 Task: Filter the branches that are yours in the repository "Javascript".
Action: Mouse moved to (920, 74)
Screenshot: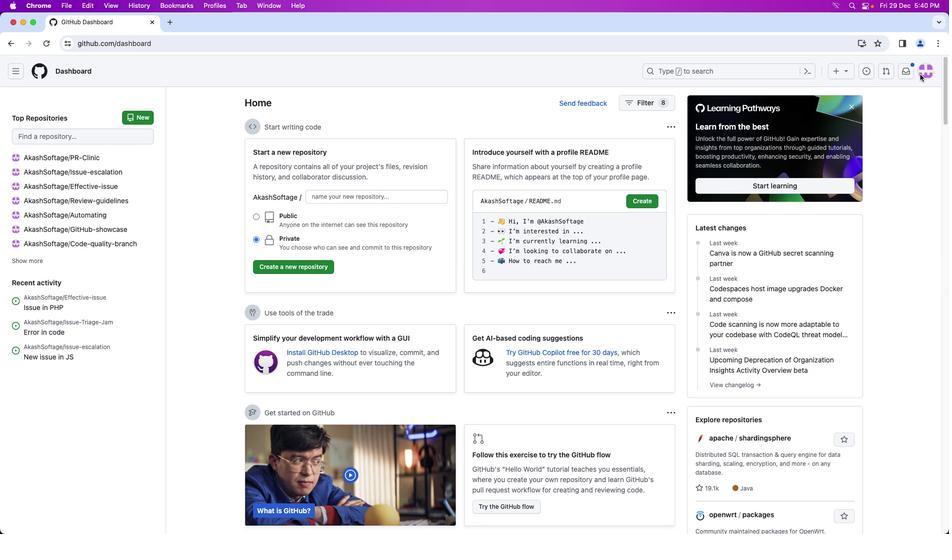 
Action: Mouse pressed left at (920, 74)
Screenshot: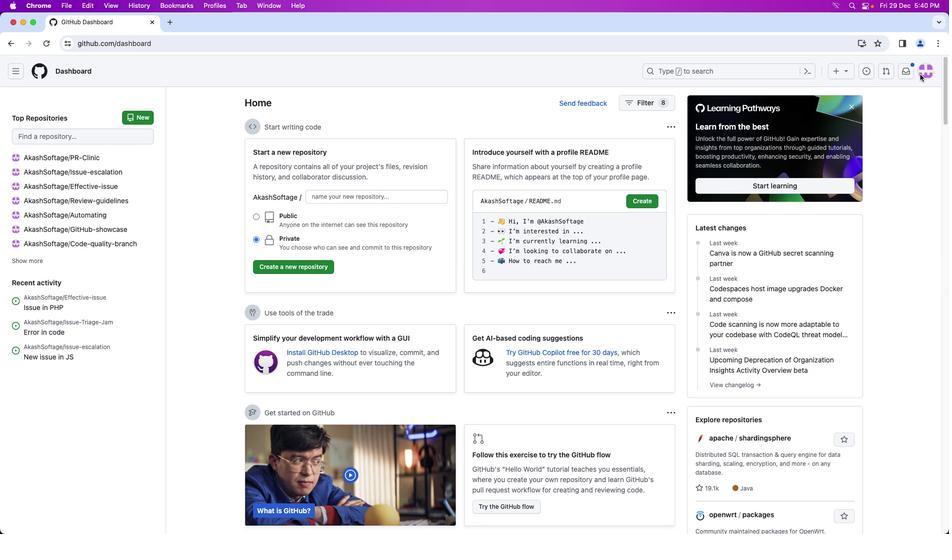 
Action: Mouse pressed left at (920, 74)
Screenshot: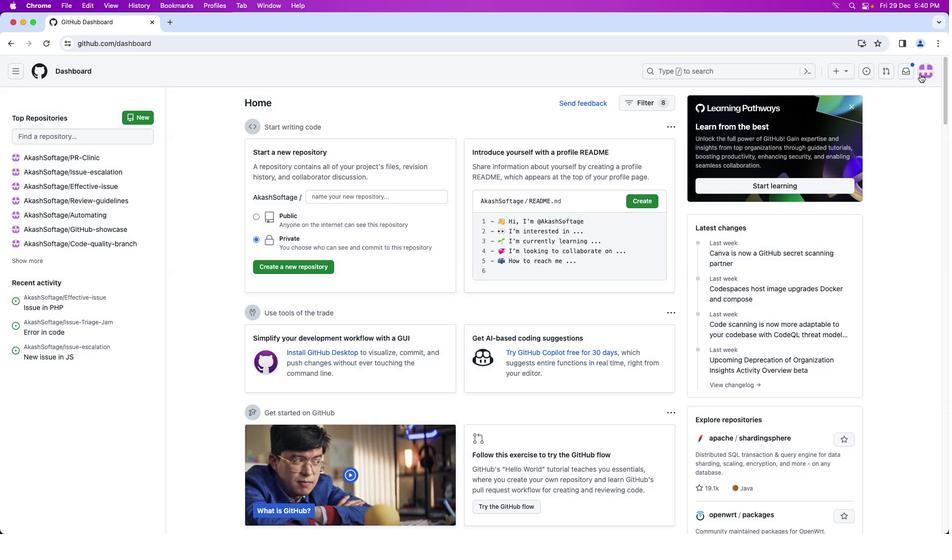 
Action: Mouse moved to (922, 74)
Screenshot: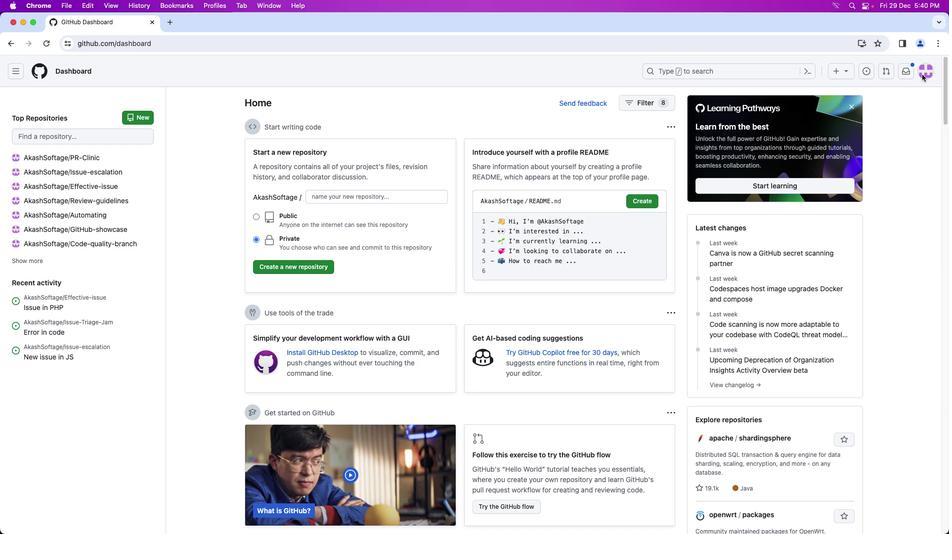 
Action: Mouse pressed left at (922, 74)
Screenshot: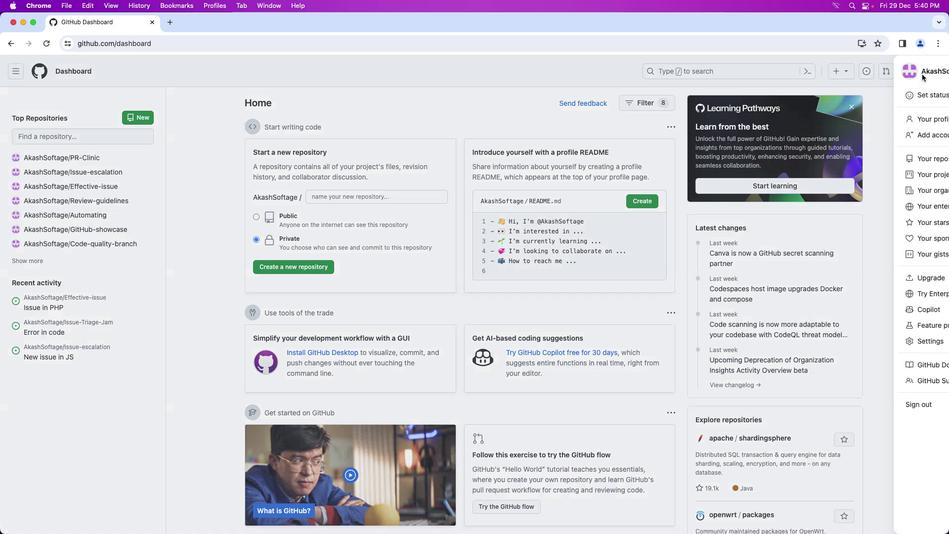 
Action: Mouse moved to (867, 151)
Screenshot: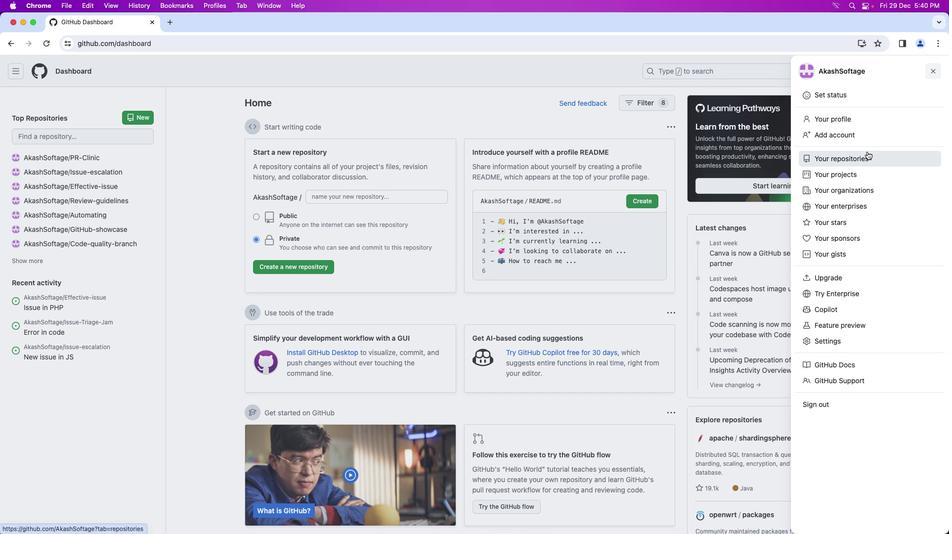 
Action: Mouse pressed left at (867, 151)
Screenshot: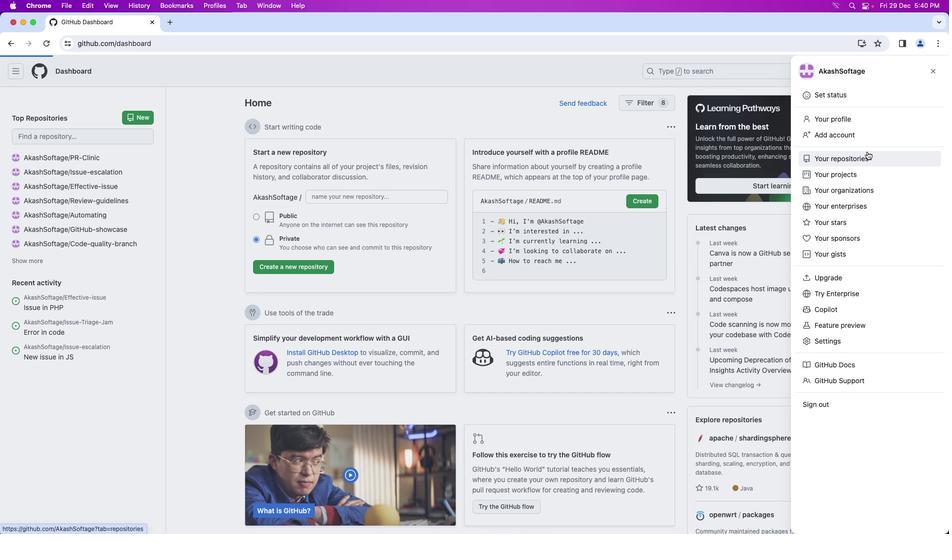 
Action: Mouse moved to (342, 164)
Screenshot: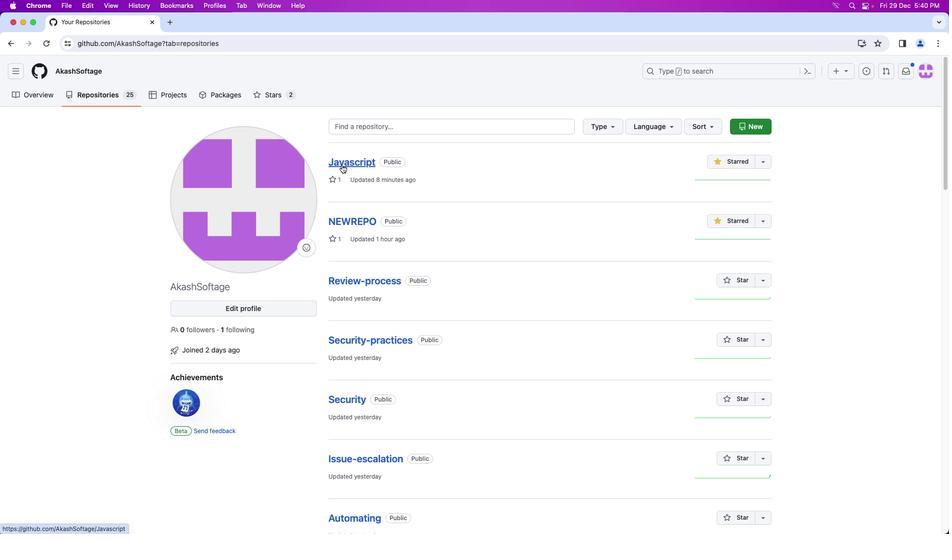 
Action: Mouse pressed left at (342, 164)
Screenshot: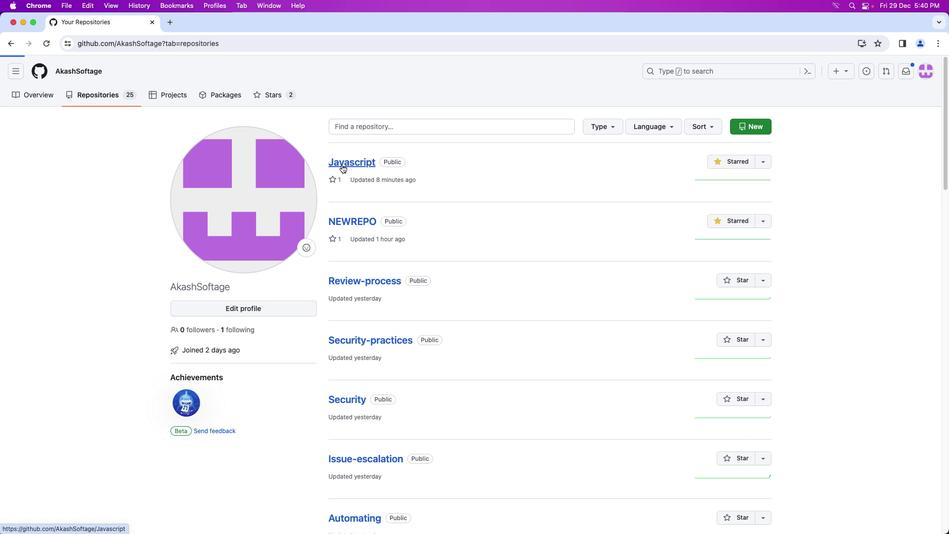 
Action: Mouse moved to (32, 99)
Screenshot: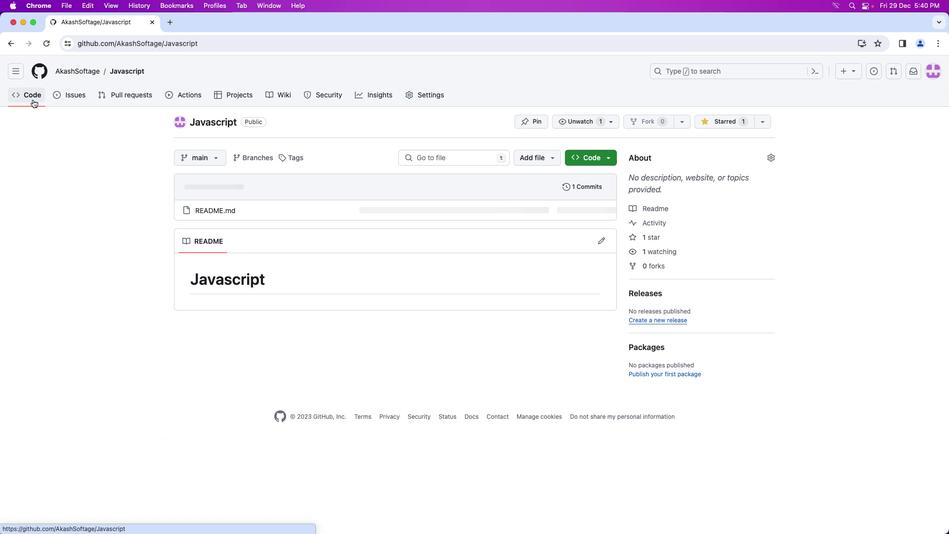 
Action: Mouse pressed left at (32, 99)
Screenshot: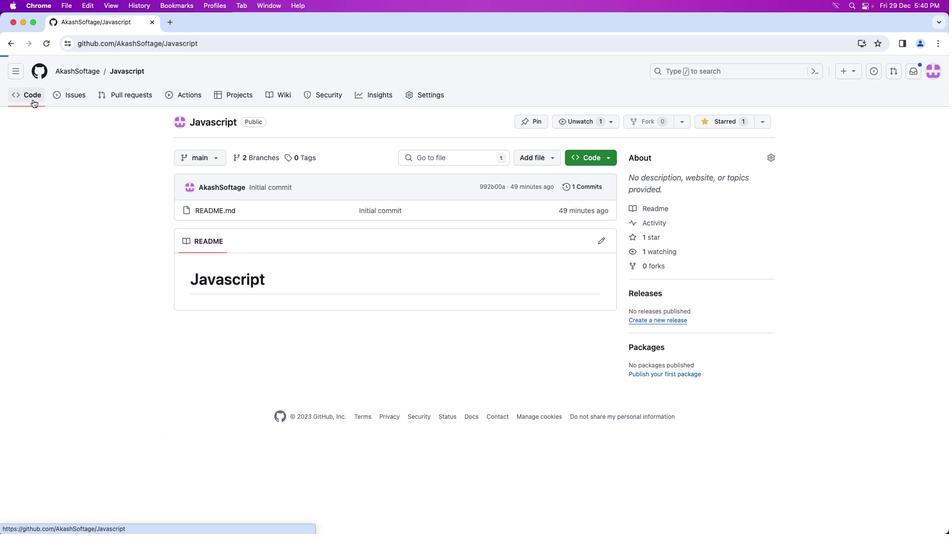 
Action: Mouse moved to (217, 158)
Screenshot: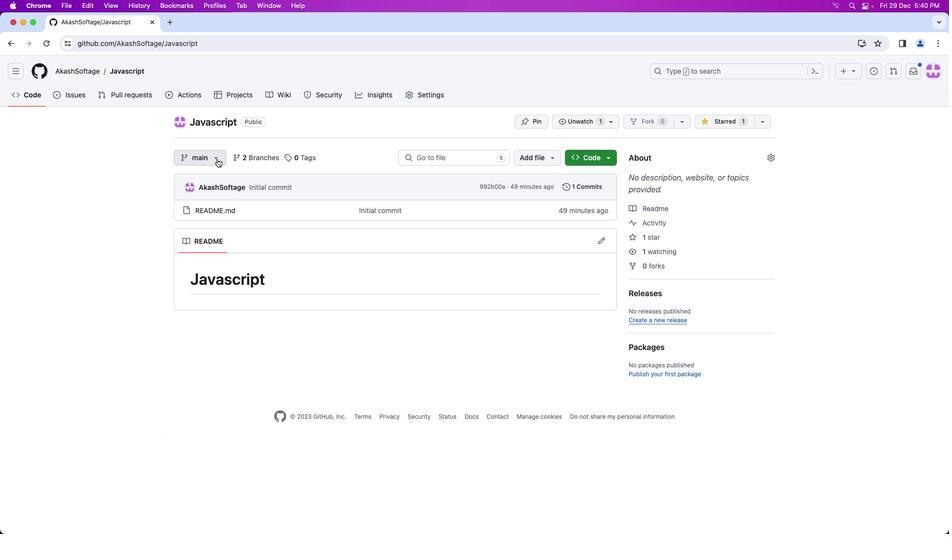 
Action: Mouse pressed left at (217, 158)
Screenshot: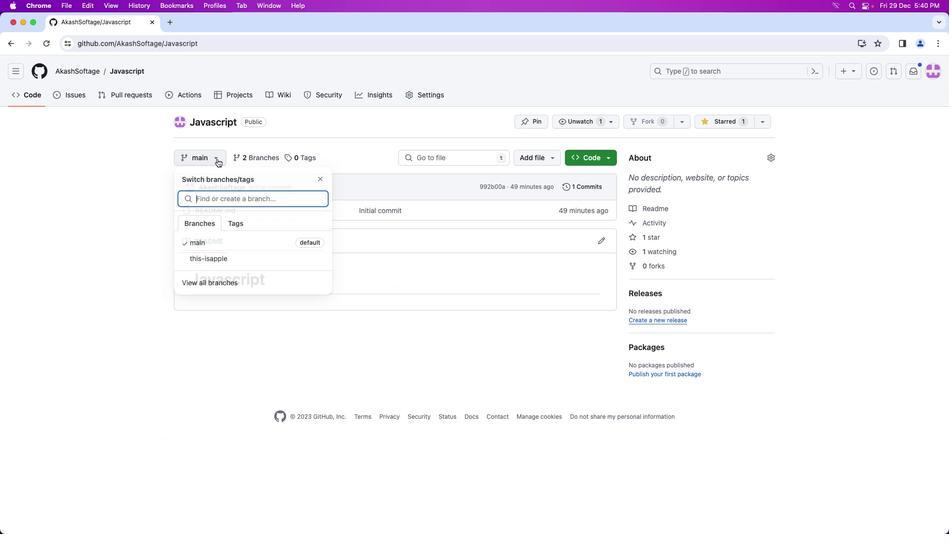 
Action: Mouse moved to (226, 285)
Screenshot: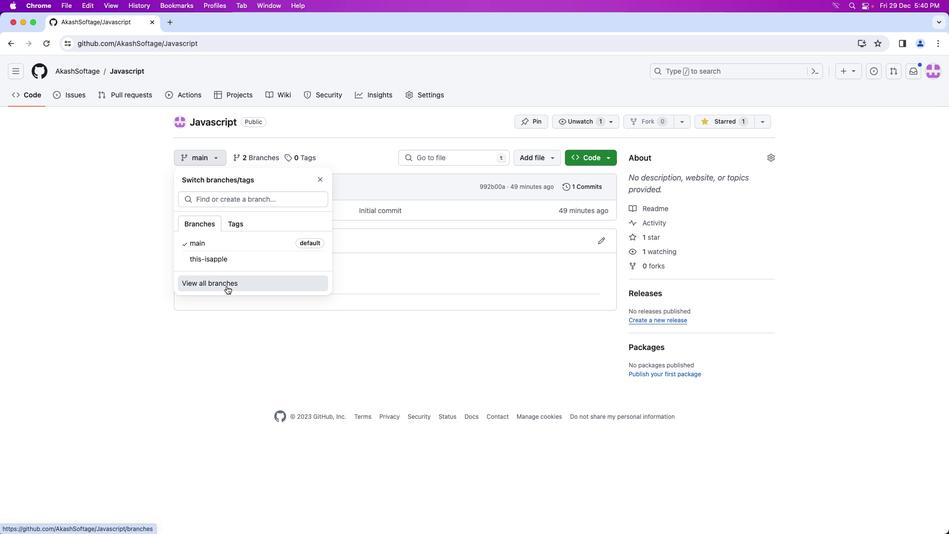 
Action: Mouse pressed left at (226, 285)
Screenshot: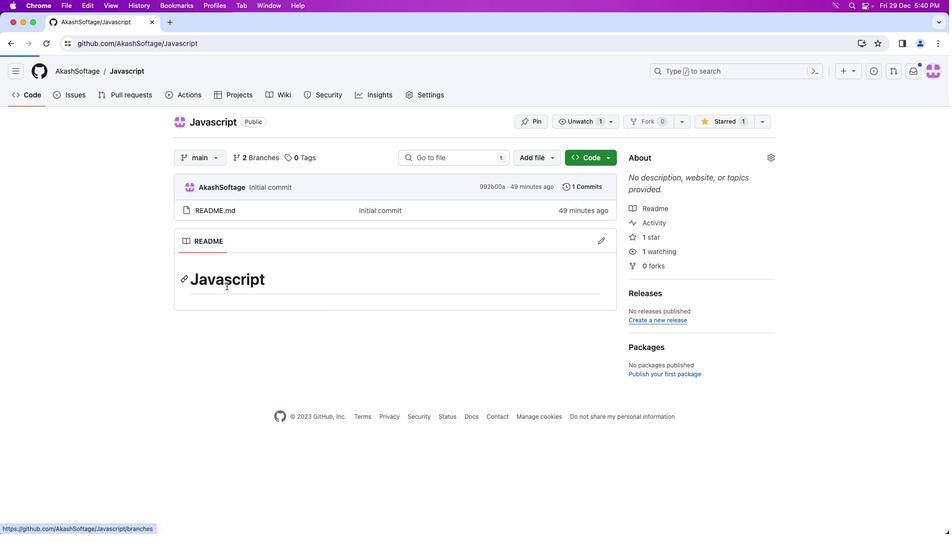 
Action: Mouse moved to (208, 157)
Screenshot: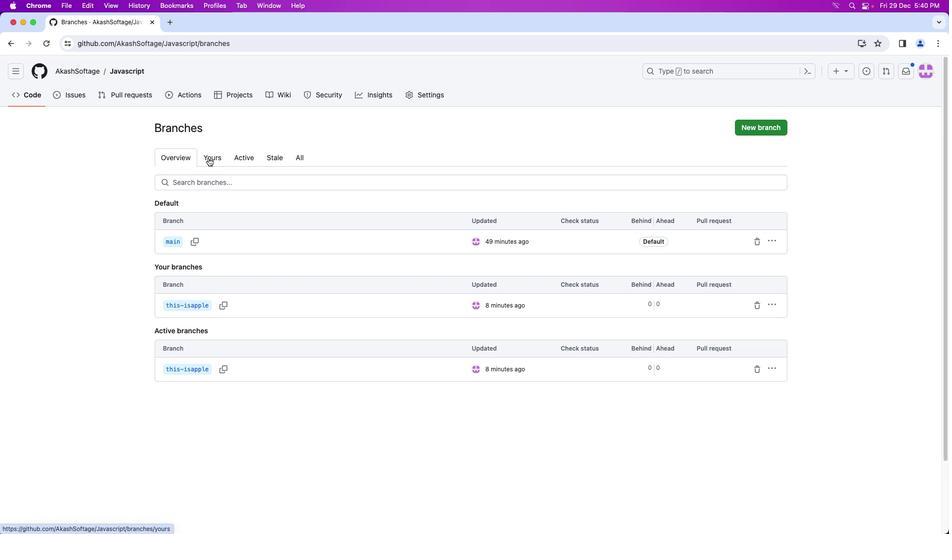 
Action: Mouse pressed left at (208, 157)
Screenshot: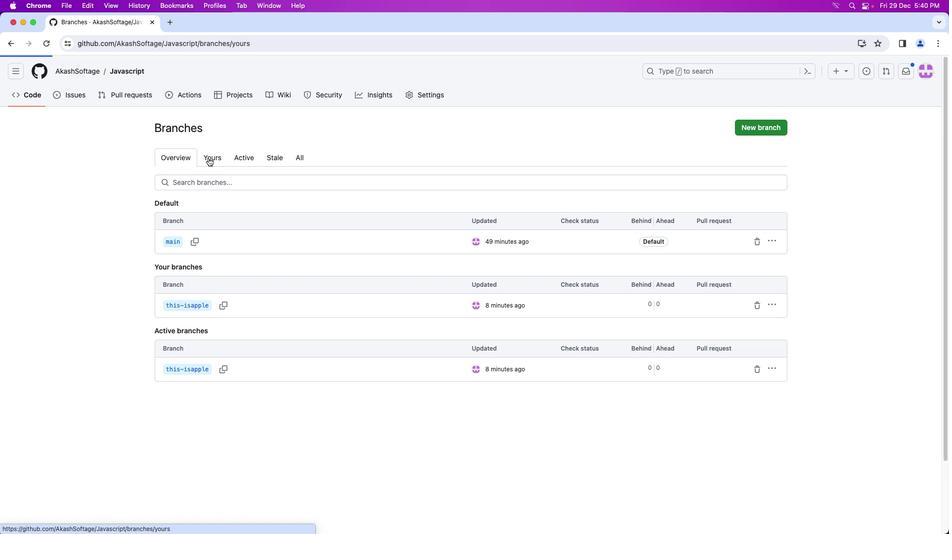 
Action: Mouse moved to (322, 314)
Screenshot: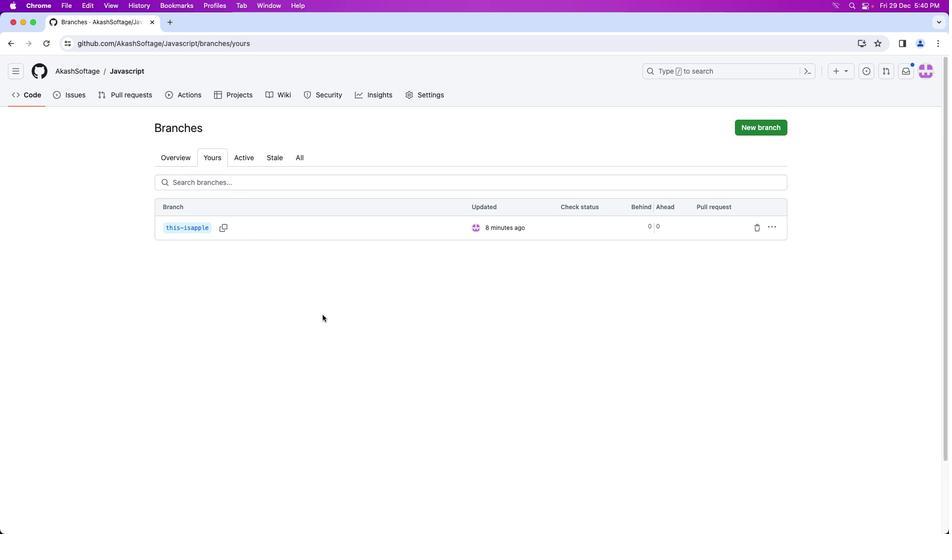 
Action: Mouse pressed left at (322, 314)
Screenshot: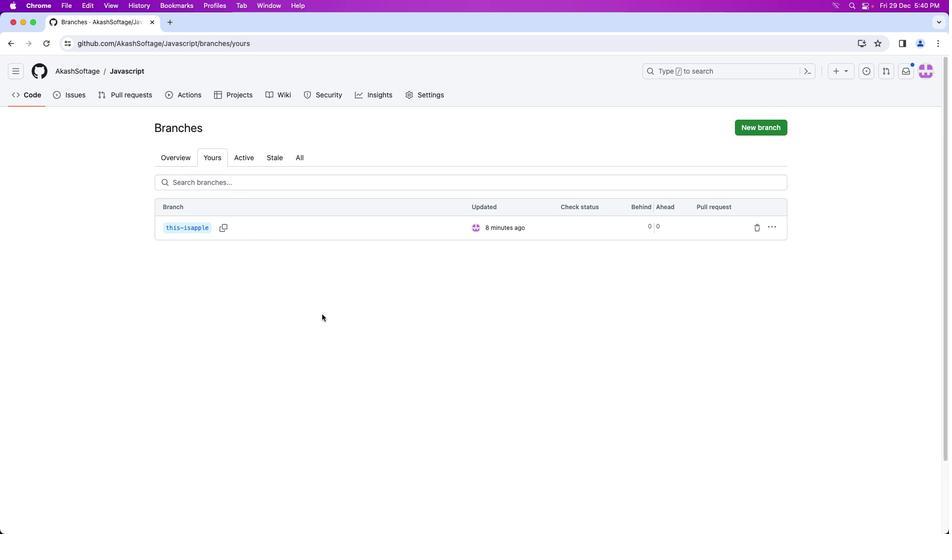
Action: Mouse moved to (322, 314)
Screenshot: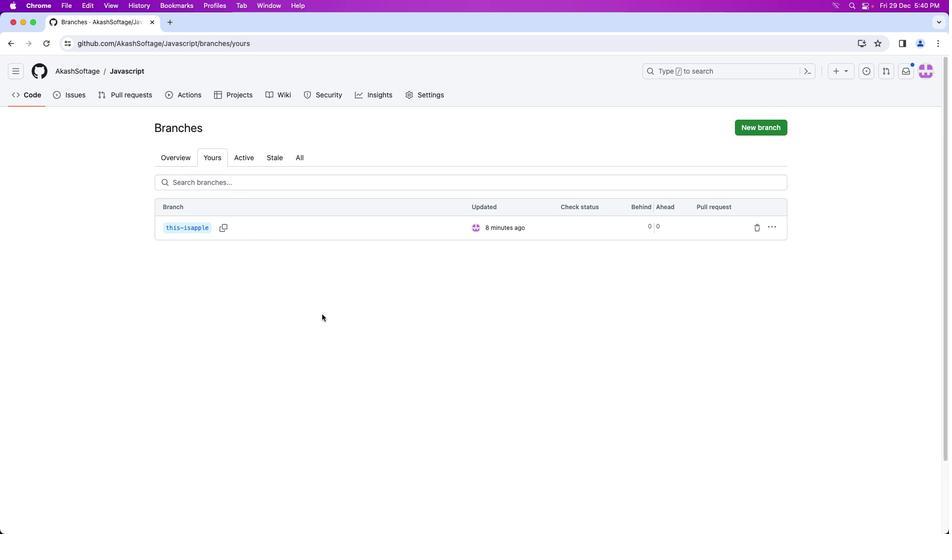 
